 Task: Make in the project AppWave a sprint 'Change Management Sprint'. Create in the project AppWave a sprint 'Change Management Sprint'. Add in the project AppWave a sprint 'Change Management Sprint'
Action: Mouse moved to (211, 65)
Screenshot: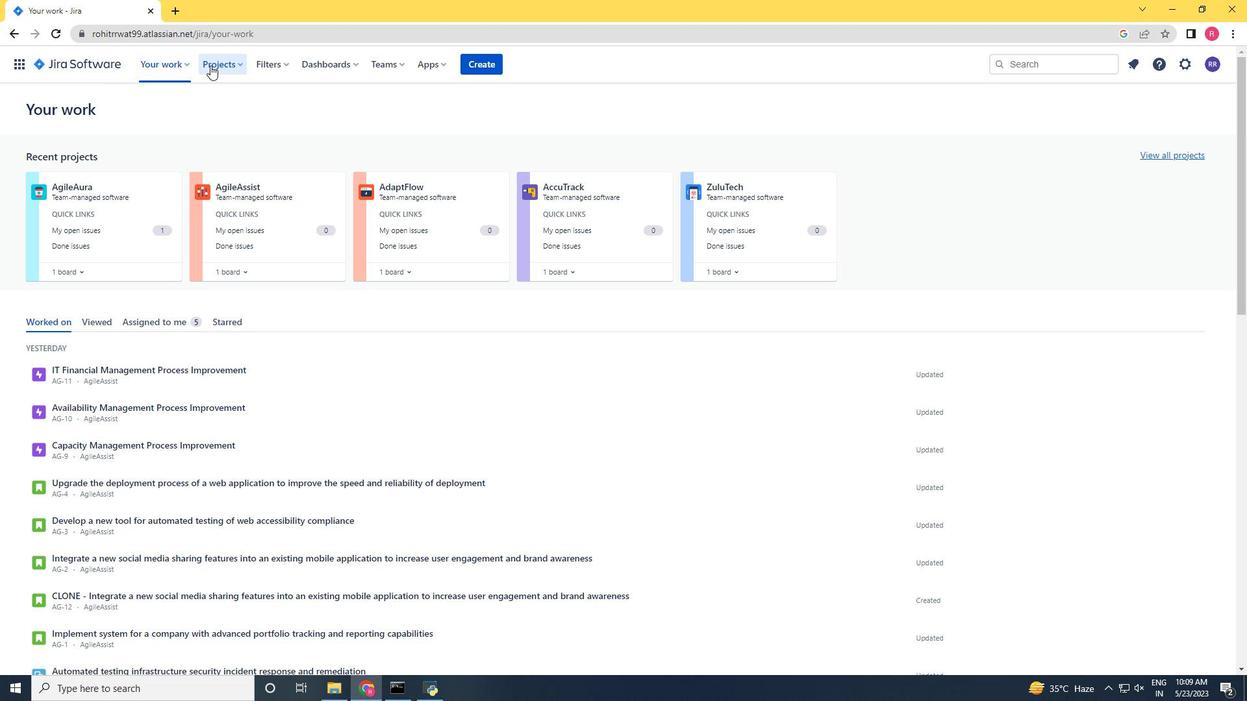 
Action: Mouse pressed left at (211, 65)
Screenshot: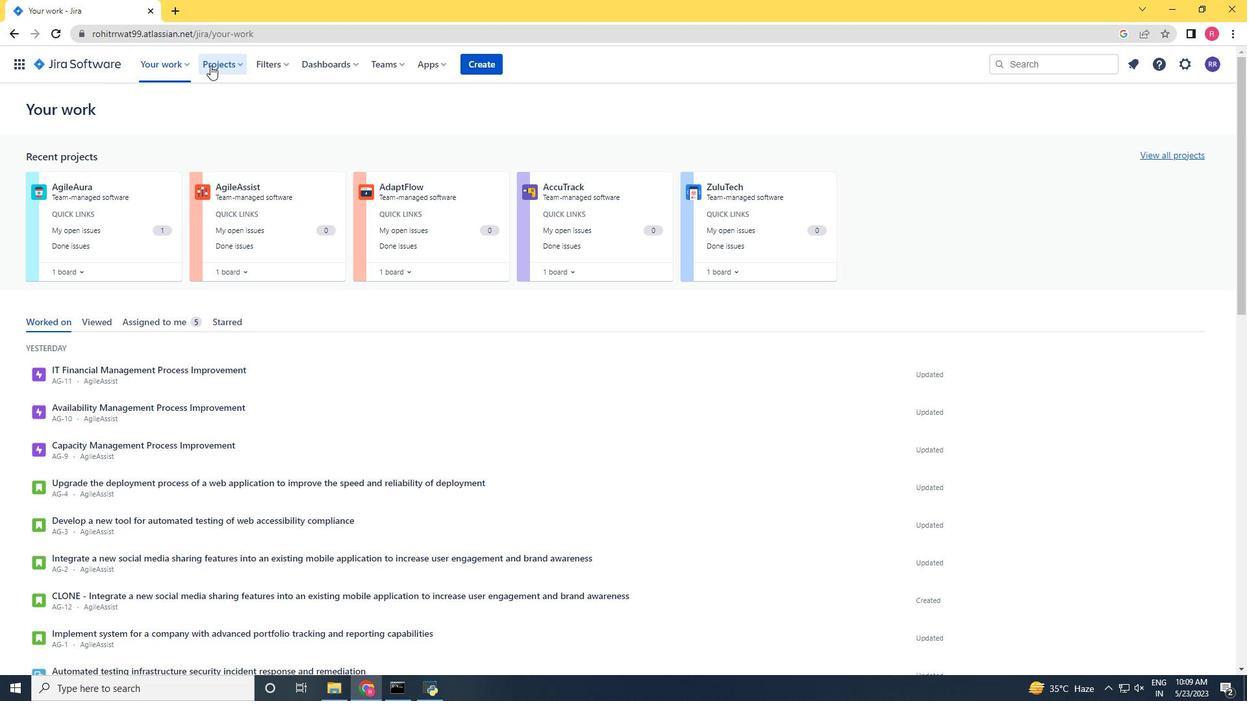 
Action: Mouse moved to (231, 131)
Screenshot: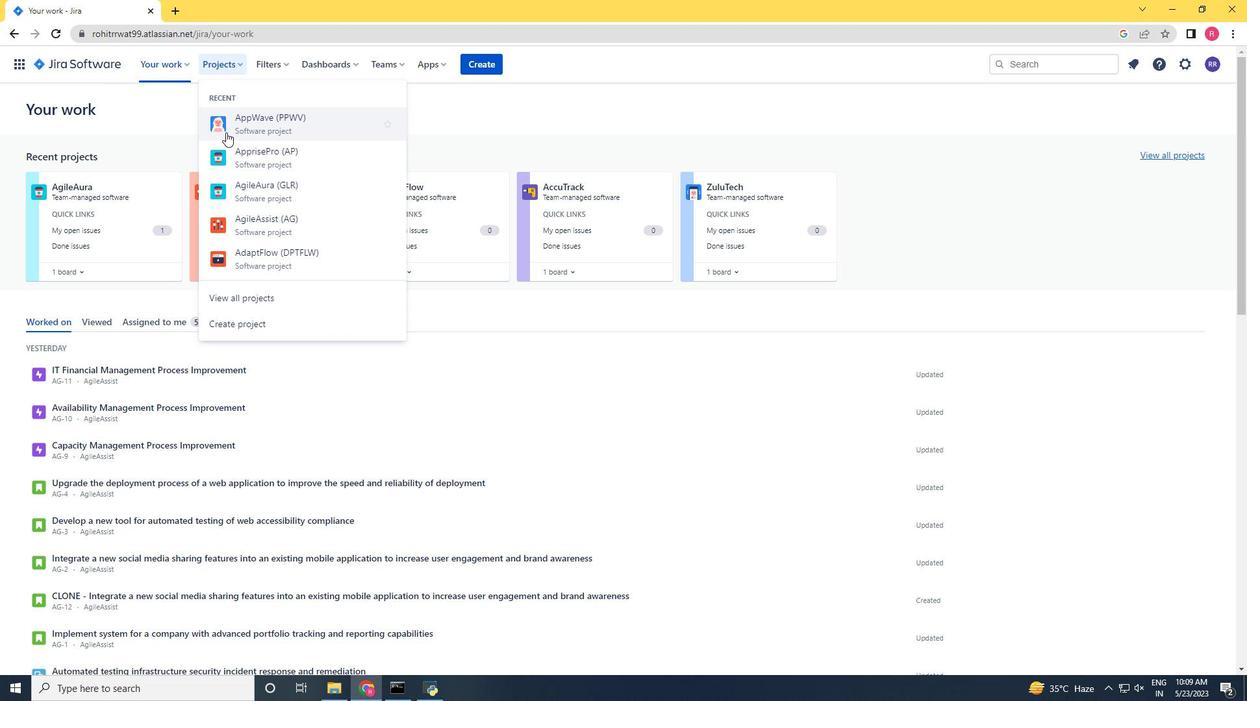 
Action: Mouse pressed left at (231, 131)
Screenshot: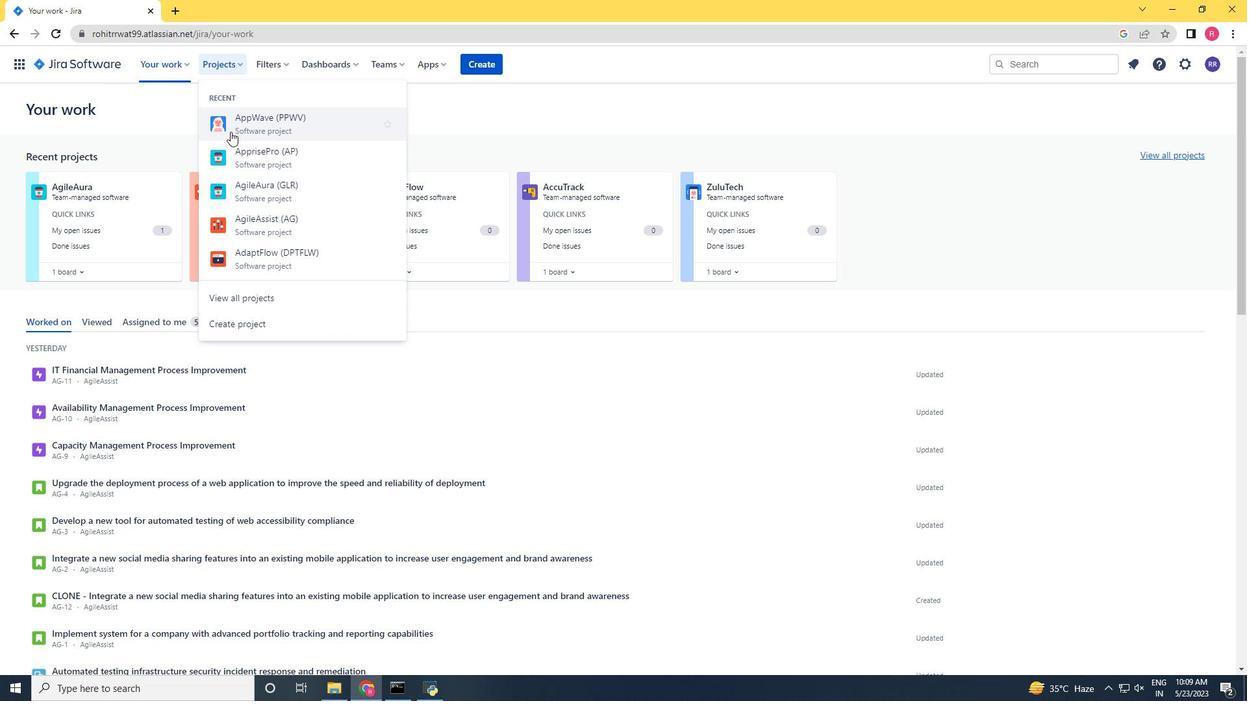 
Action: Mouse moved to (539, 365)
Screenshot: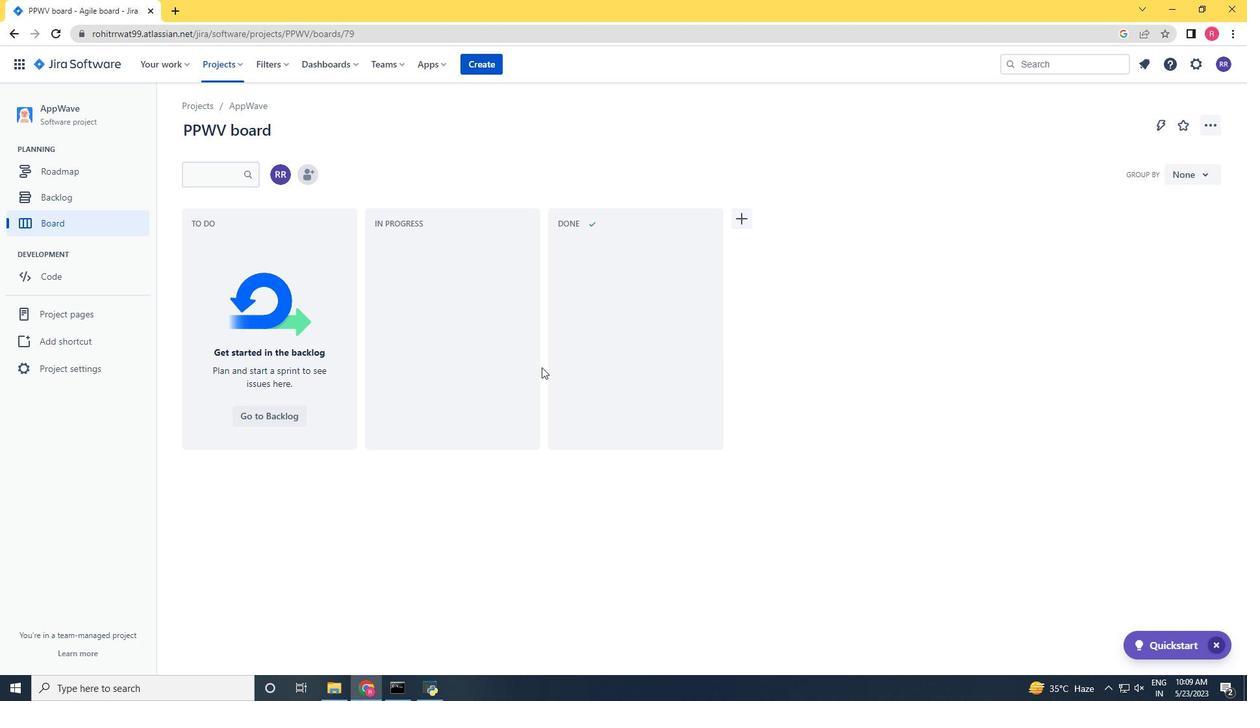 
Action: Mouse scrolled (539, 365) with delta (0, 0)
Screenshot: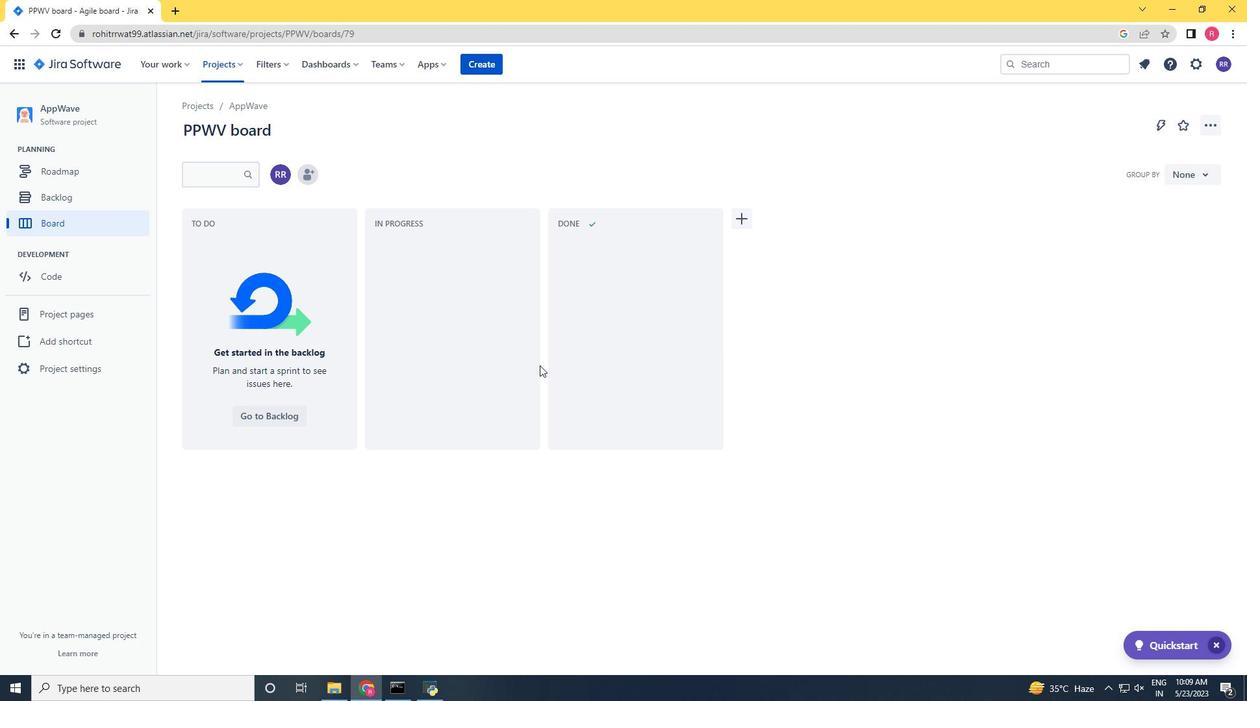 
Action: Mouse scrolled (539, 365) with delta (0, 0)
Screenshot: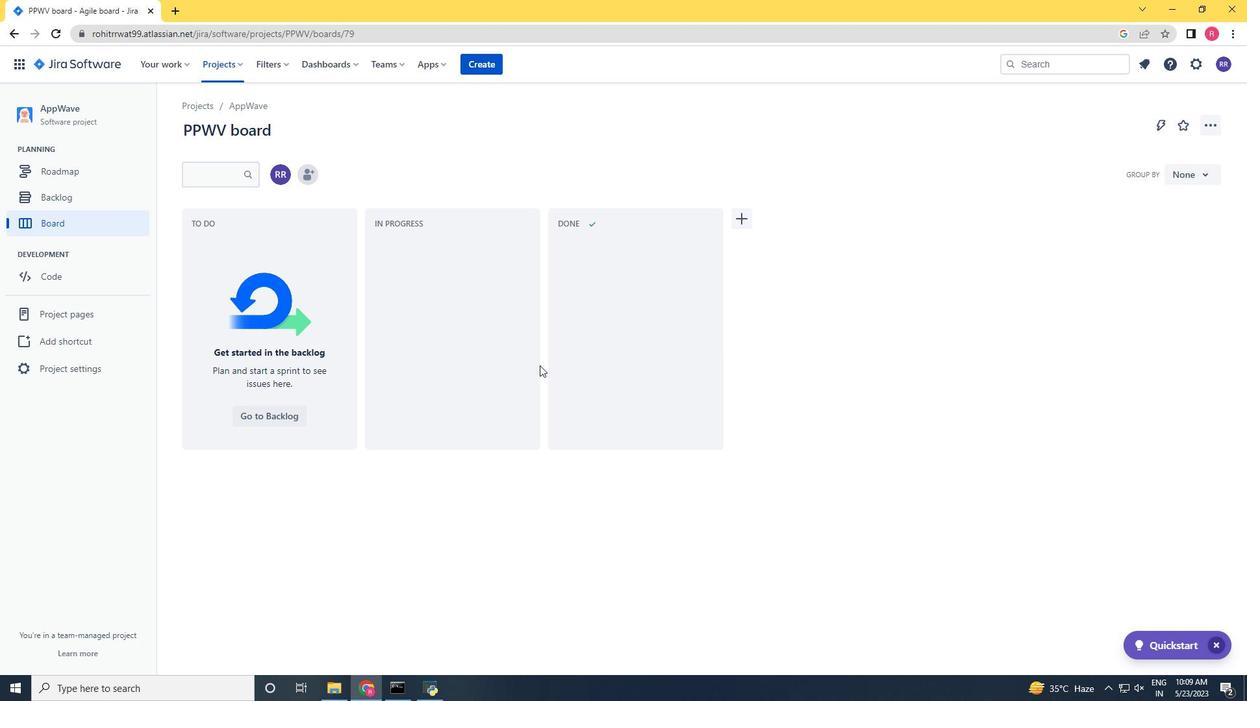 
Action: Mouse moved to (64, 205)
Screenshot: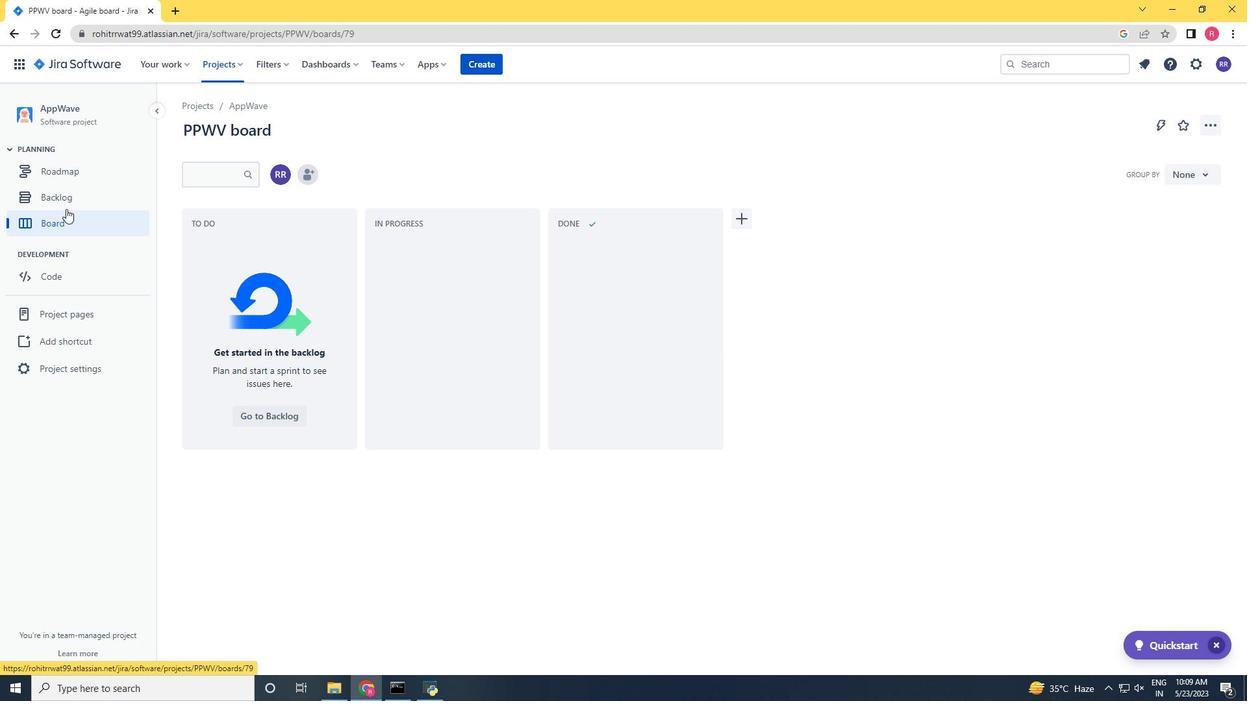 
Action: Mouse pressed left at (64, 205)
Screenshot: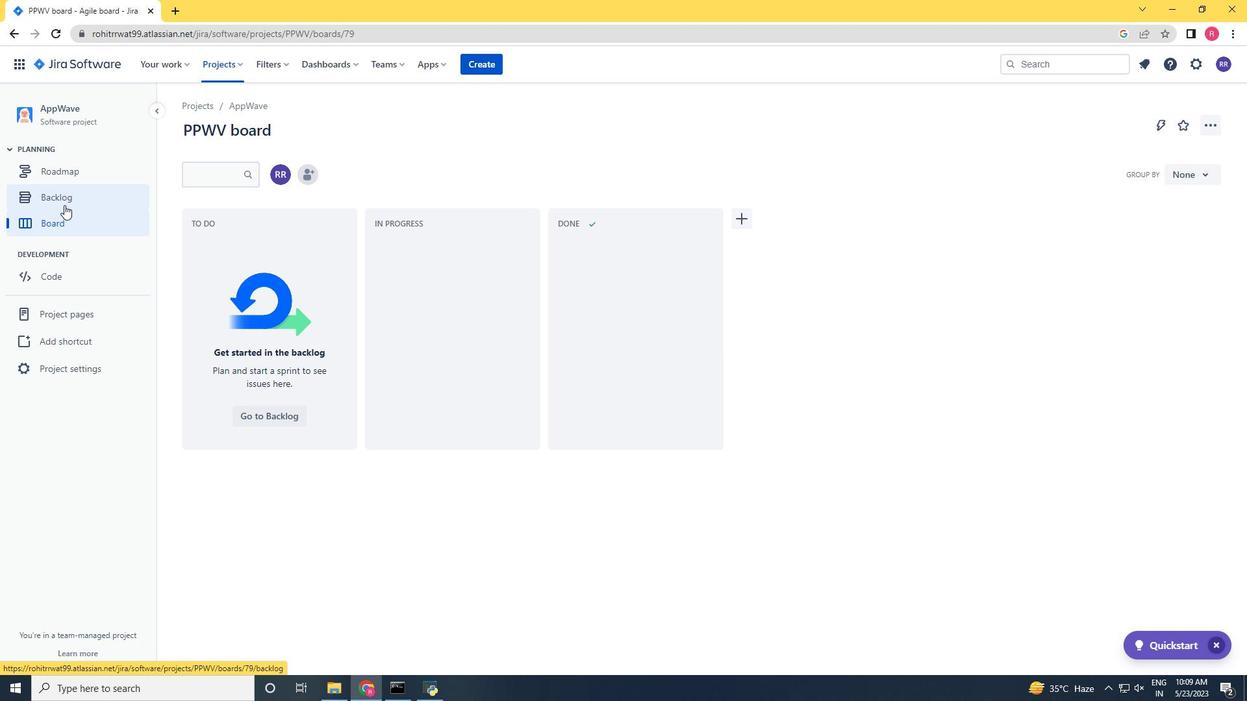 
Action: Mouse moved to (272, 205)
Screenshot: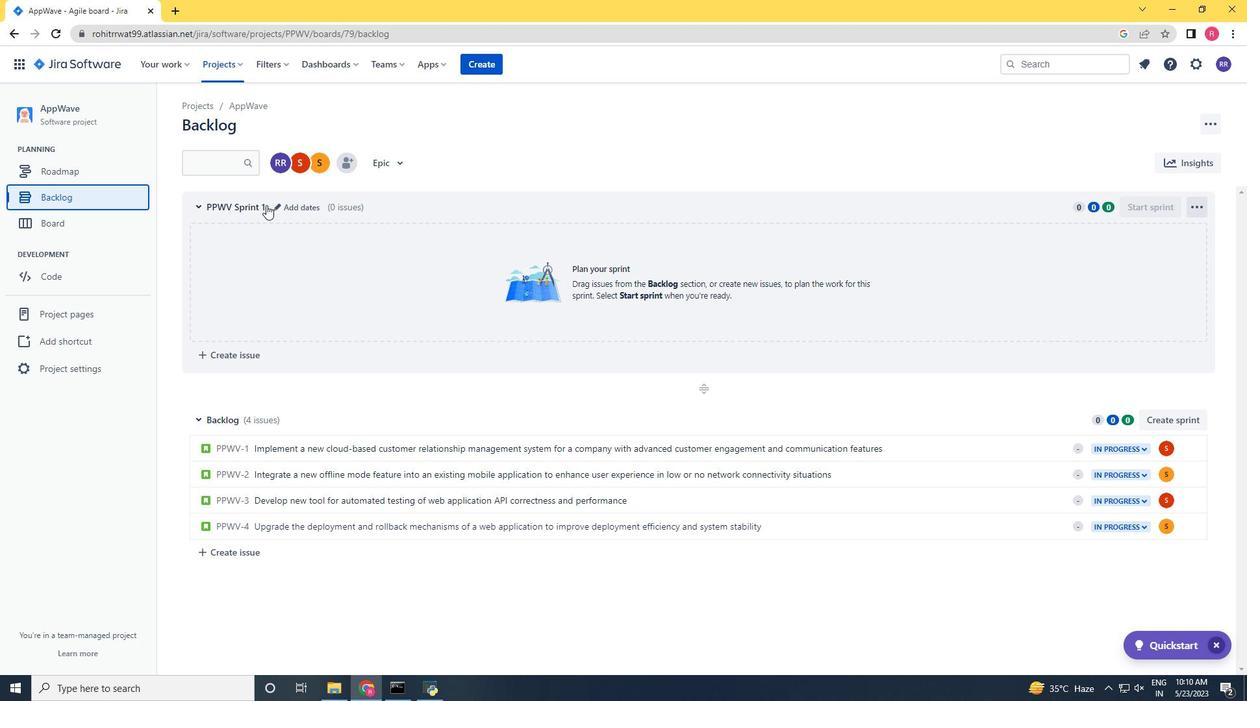 
Action: Mouse pressed left at (272, 205)
Screenshot: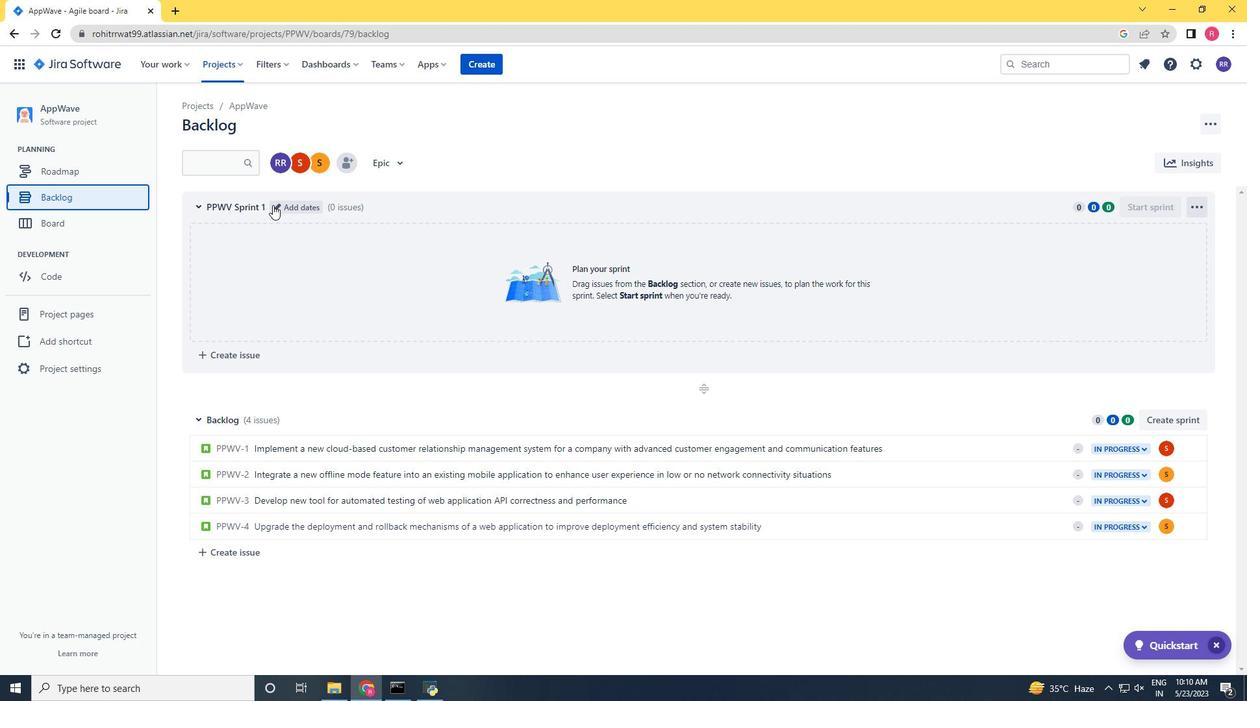 
Action: Key pressed <Key.backspace><Key.backspace><Key.backspace><Key.backspace><Key.backspace><Key.backspace><Key.backspace><Key.backspace><Key.backspace><Key.backspace><Key.backspace><Key.backspace><Key.backspace><Key.backspace><Key.backspace><Key.backspace><Key.backspace><Key.backspace><Key.backspace><Key.backspace><Key.backspace><Key.backspace><Key.backspace><Key.backspace><Key.backspace><Key.backspace><Key.backspace><Key.backspace><Key.backspace><Key.backspace><Key.backspace><Key.backspace><Key.shift>Chna<Key.backspace><Key.backspace>ange<Key.space><Key.shift><Key.shift><Key.shift><Key.shift><Key.shift><Key.shift><Key.shift><Key.shift>Managment<Key.space><Key.backspace><Key.backspace><Key.backspace><Key.backspace><Key.backspace><Key.backspace>gement<Key.space><Key.shift>Sprint<Key.enter>
Screenshot: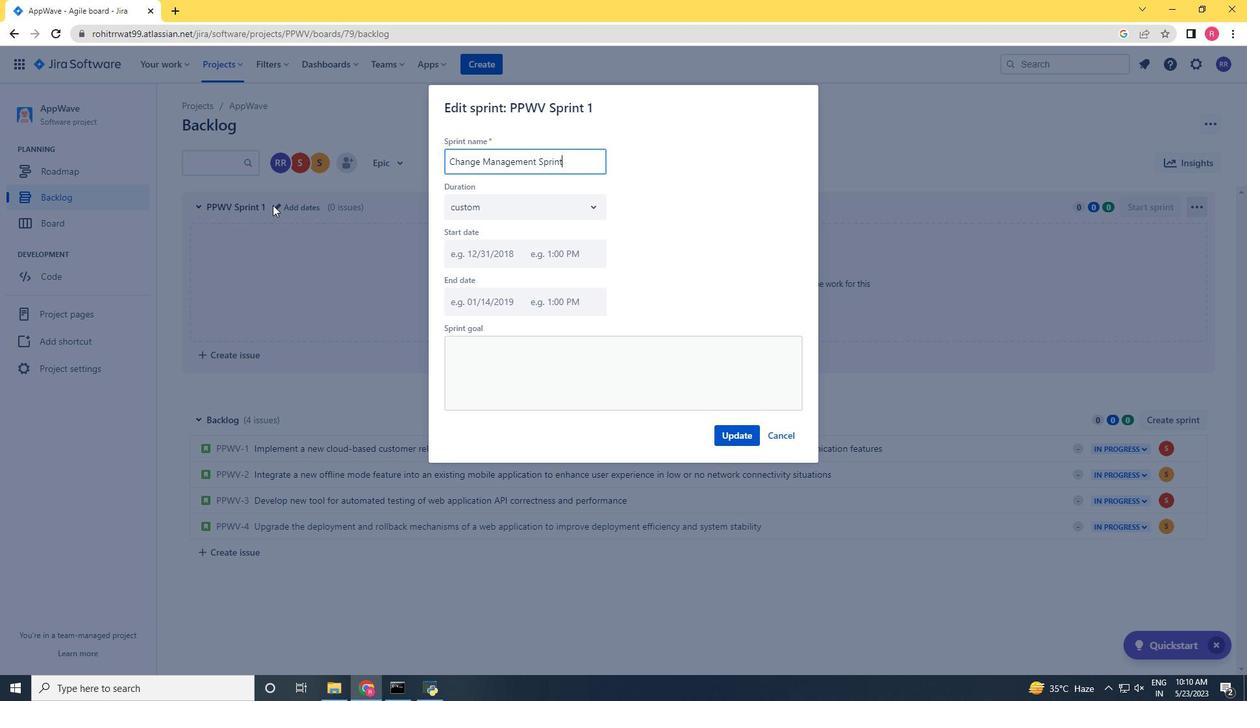 
Action: Mouse moved to (1148, 417)
Screenshot: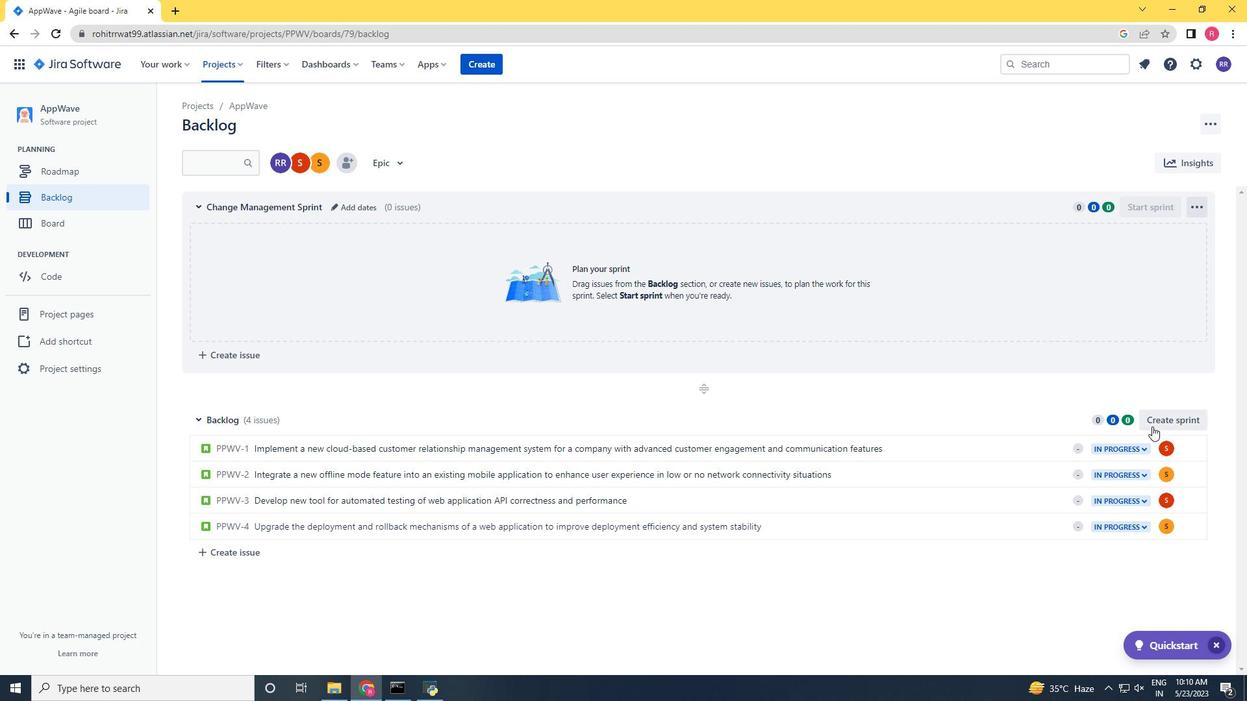 
Action: Mouse pressed left at (1148, 417)
Screenshot: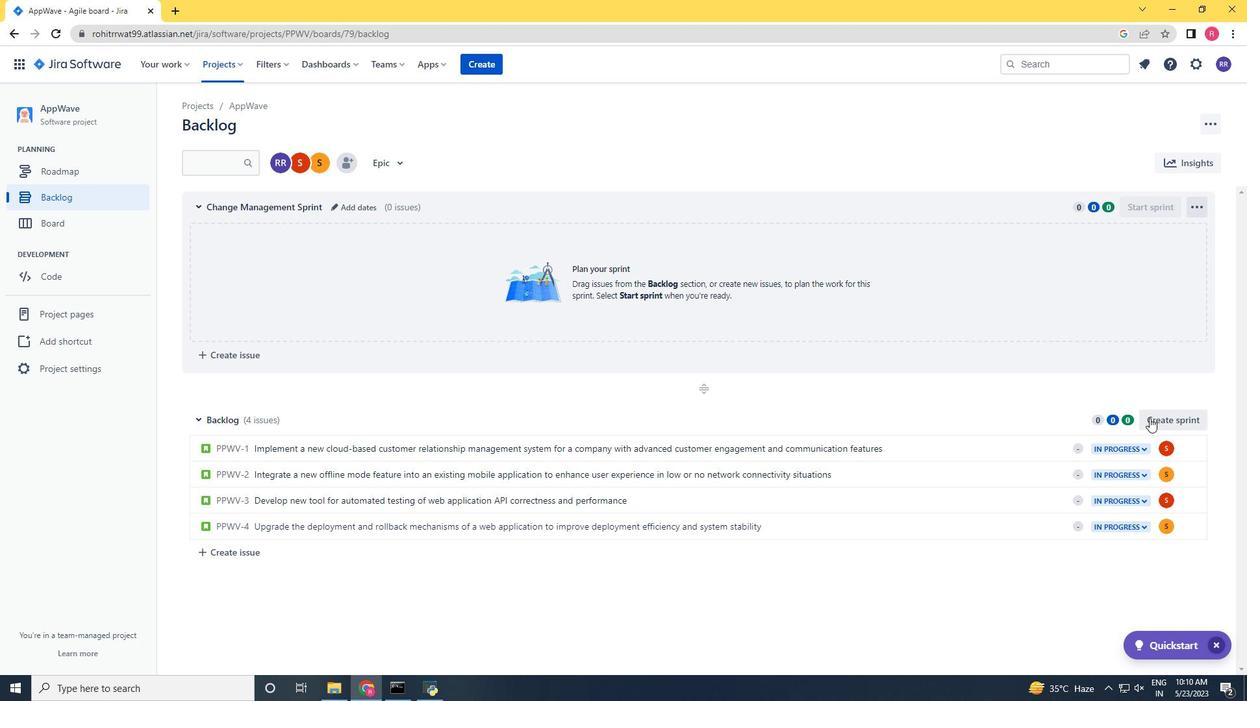 
Action: Mouse moved to (346, 421)
Screenshot: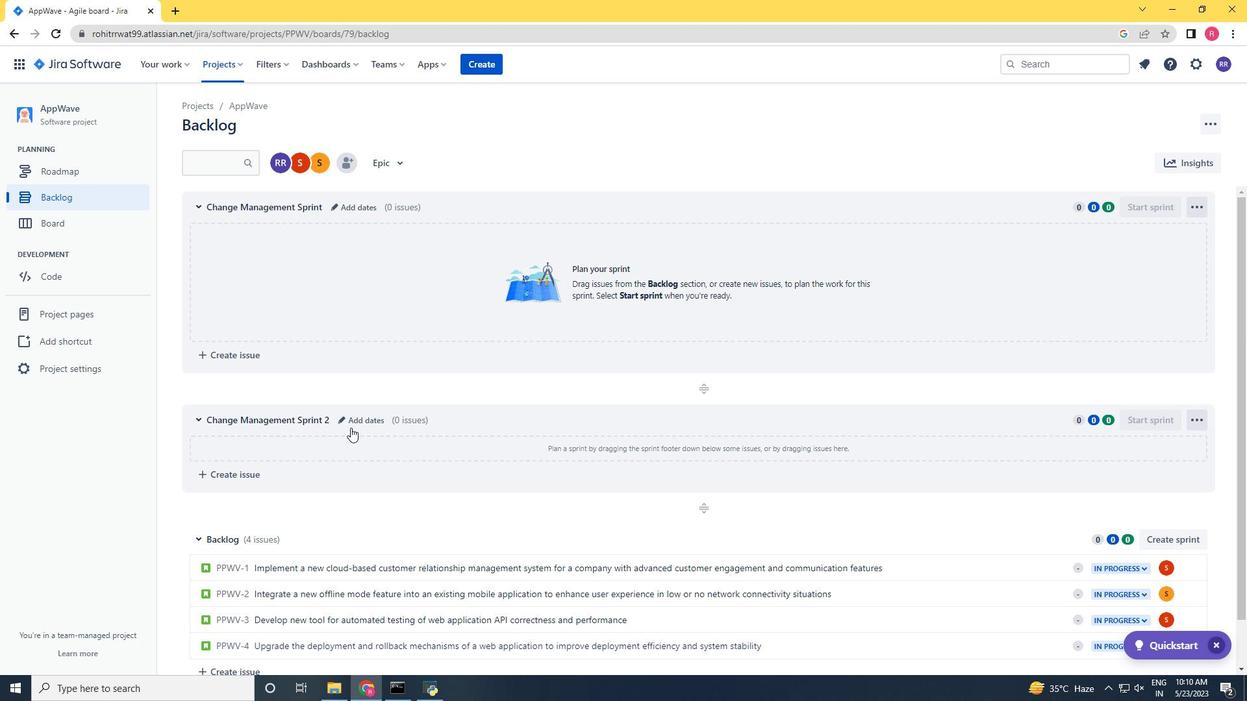 
Action: Mouse pressed left at (346, 421)
Screenshot: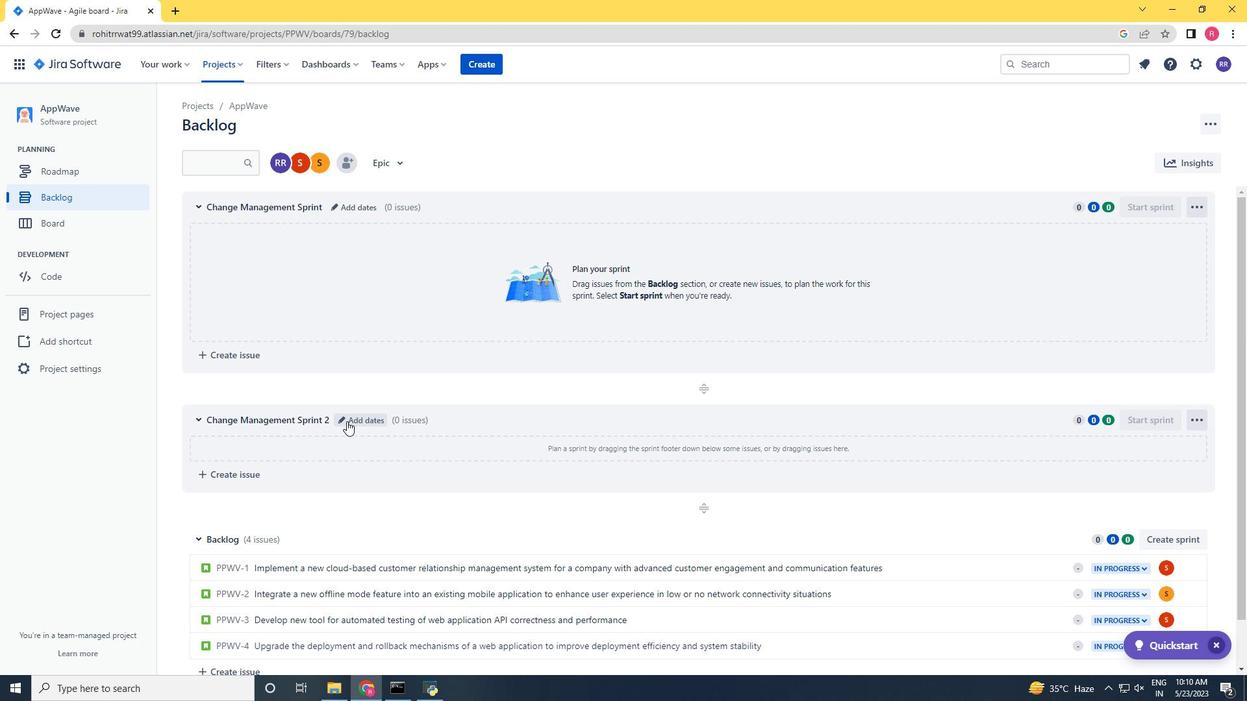 
Action: Key pressed <Key.backspace><Key.enter>
Screenshot: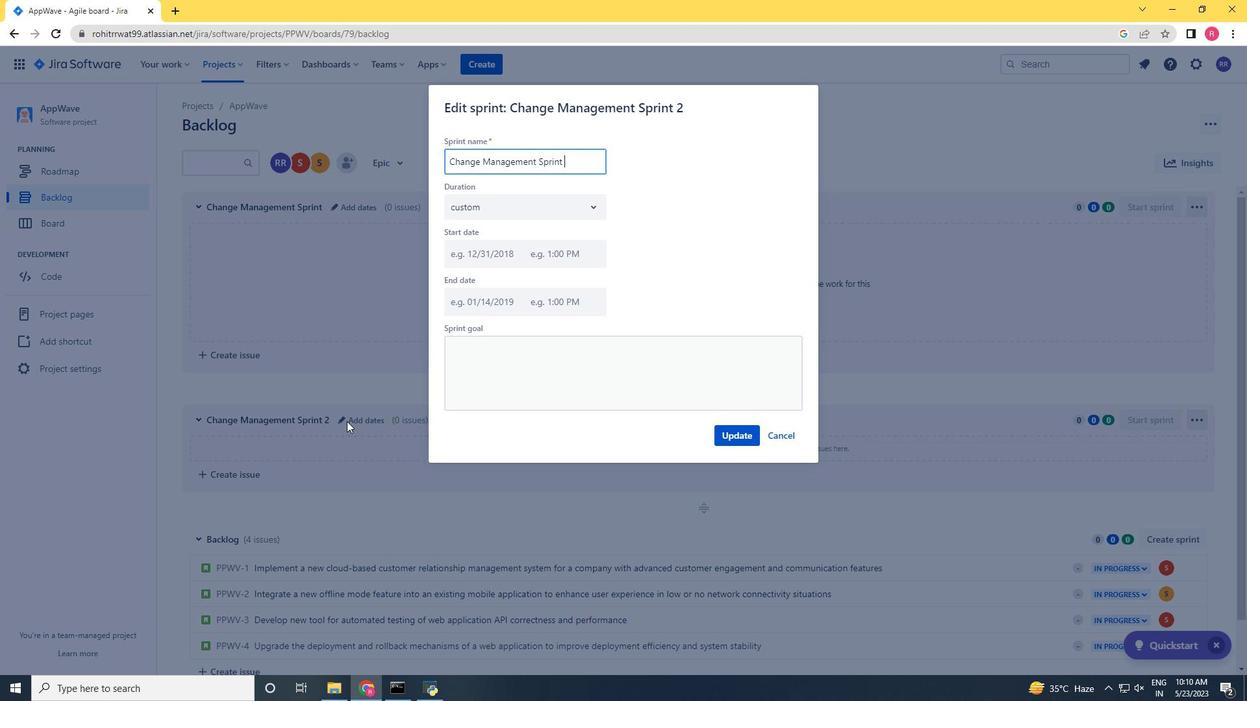 
Action: Mouse moved to (1158, 539)
Screenshot: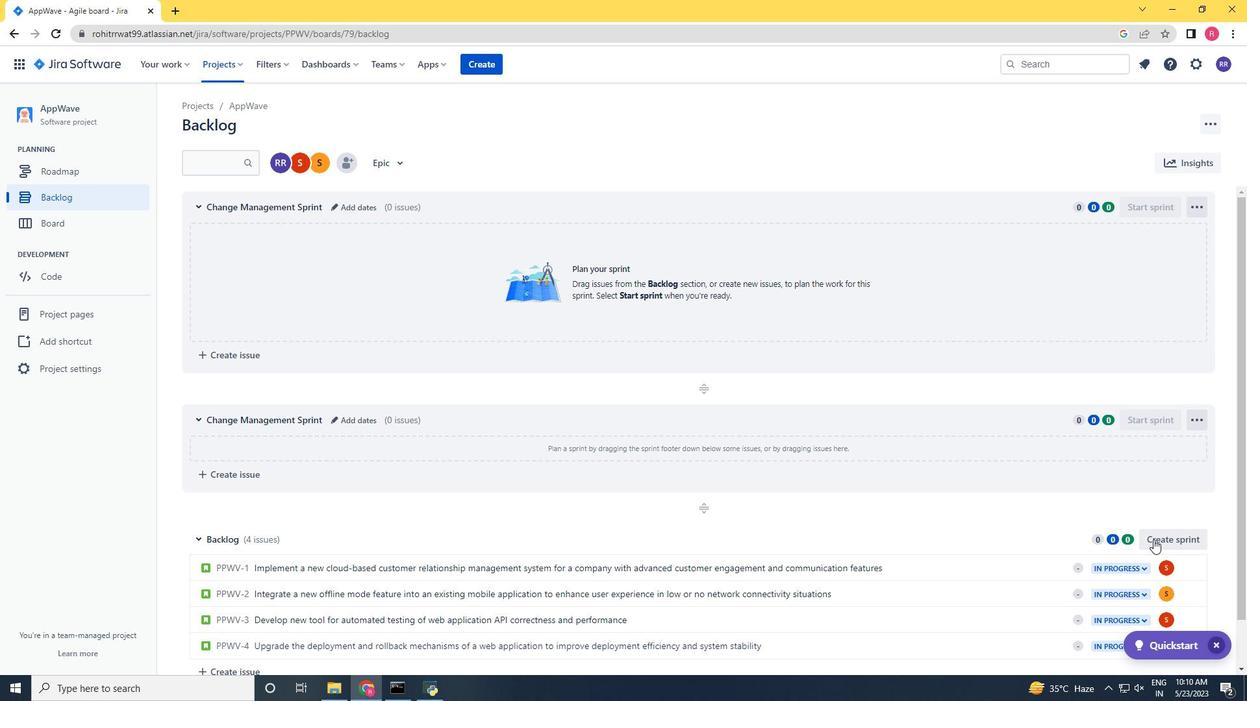 
Action: Mouse pressed left at (1158, 539)
Screenshot: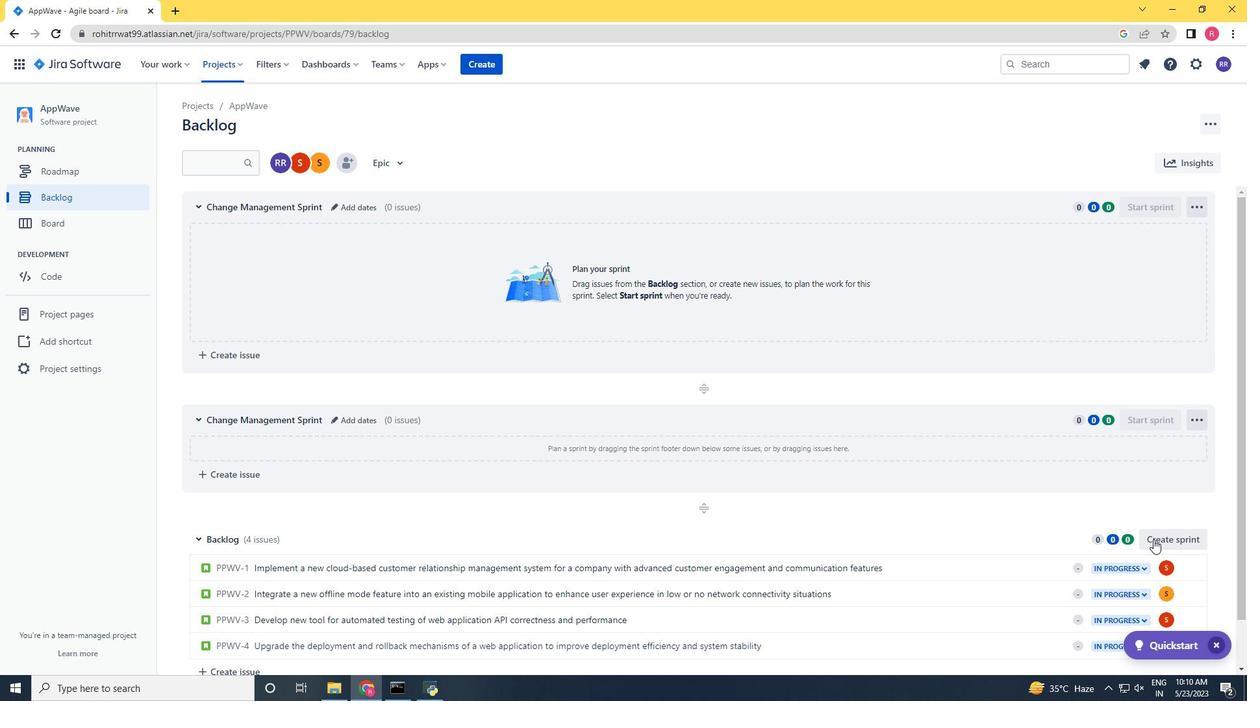 
Action: Mouse moved to (337, 537)
Screenshot: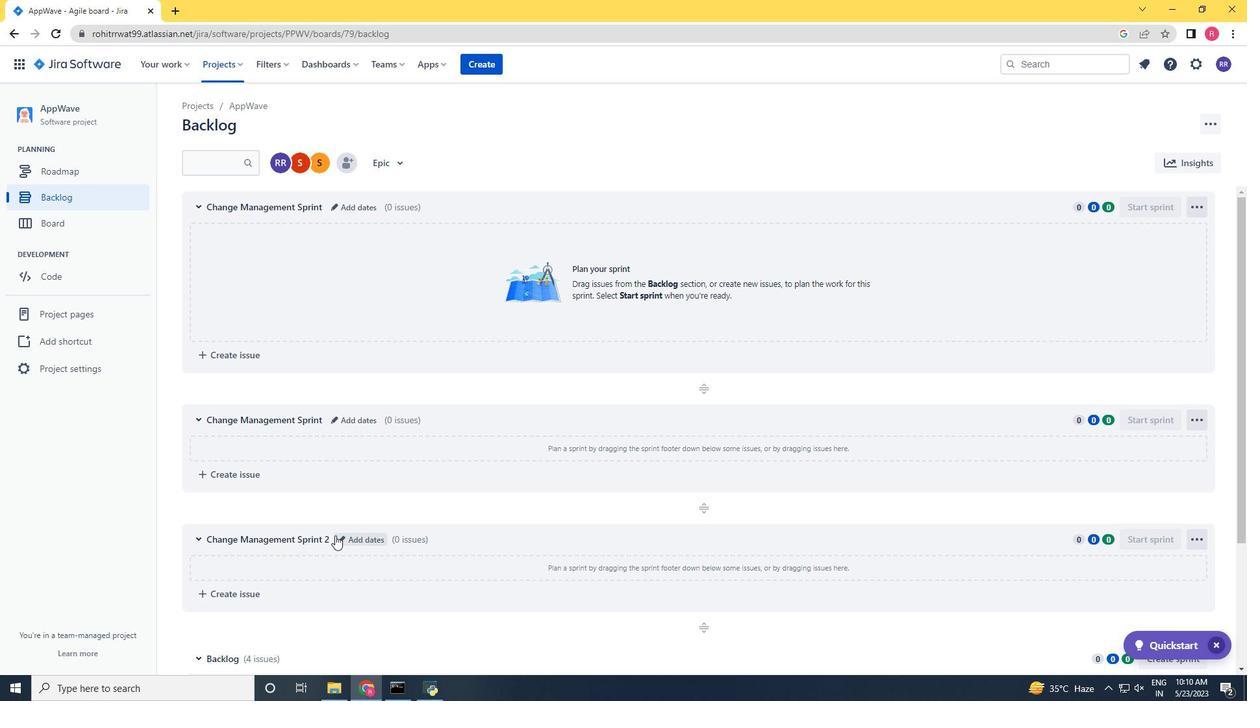 
Action: Mouse pressed left at (337, 537)
Screenshot: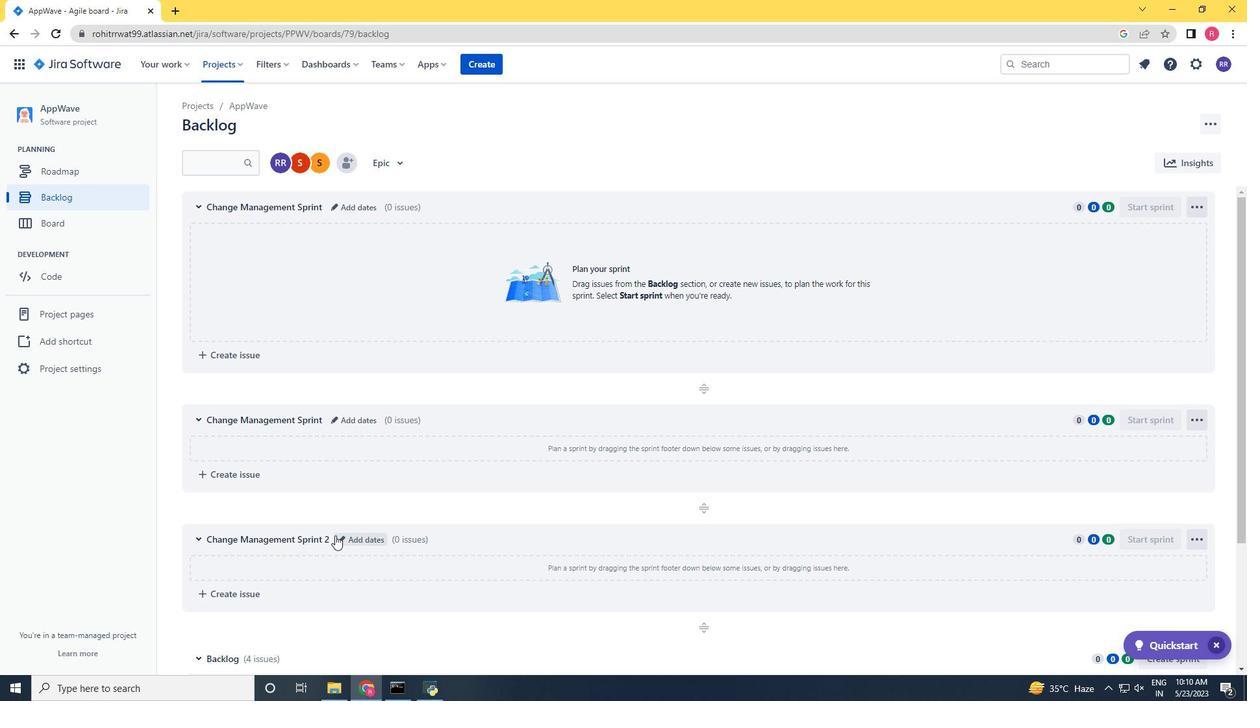 
Action: Mouse moved to (337, 537)
Screenshot: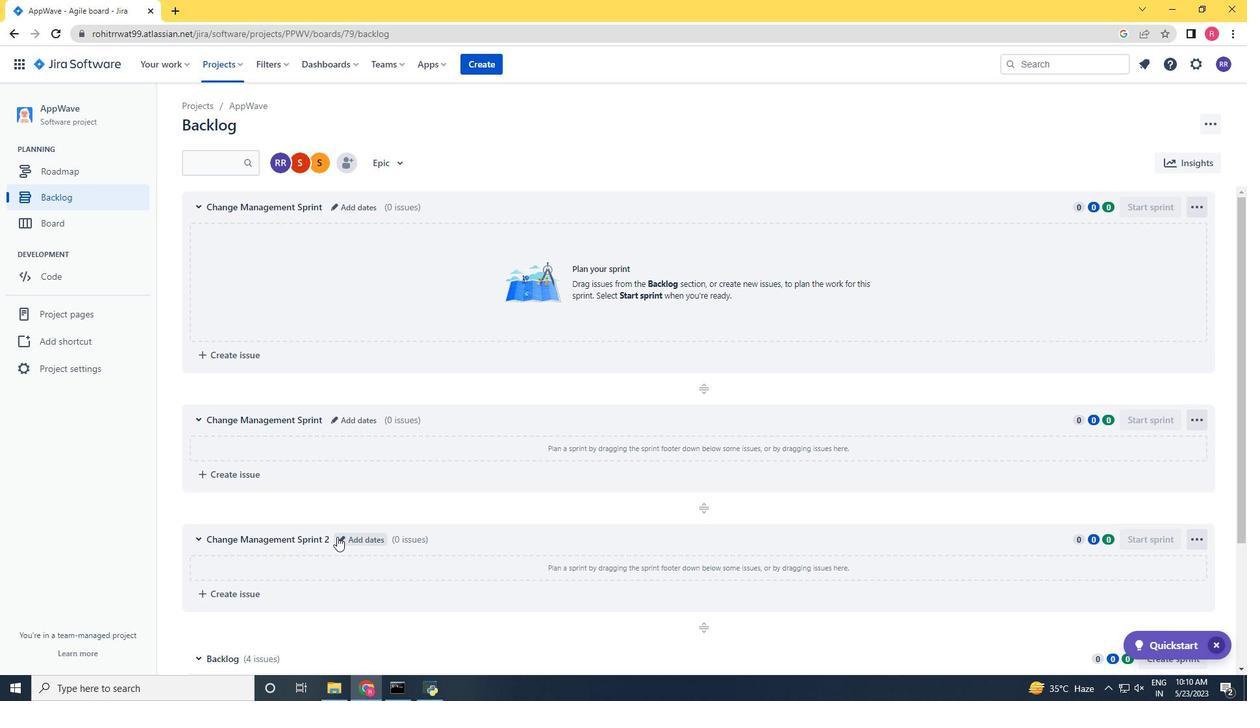 
Action: Key pressed <Key.backspace><Key.enter>
Screenshot: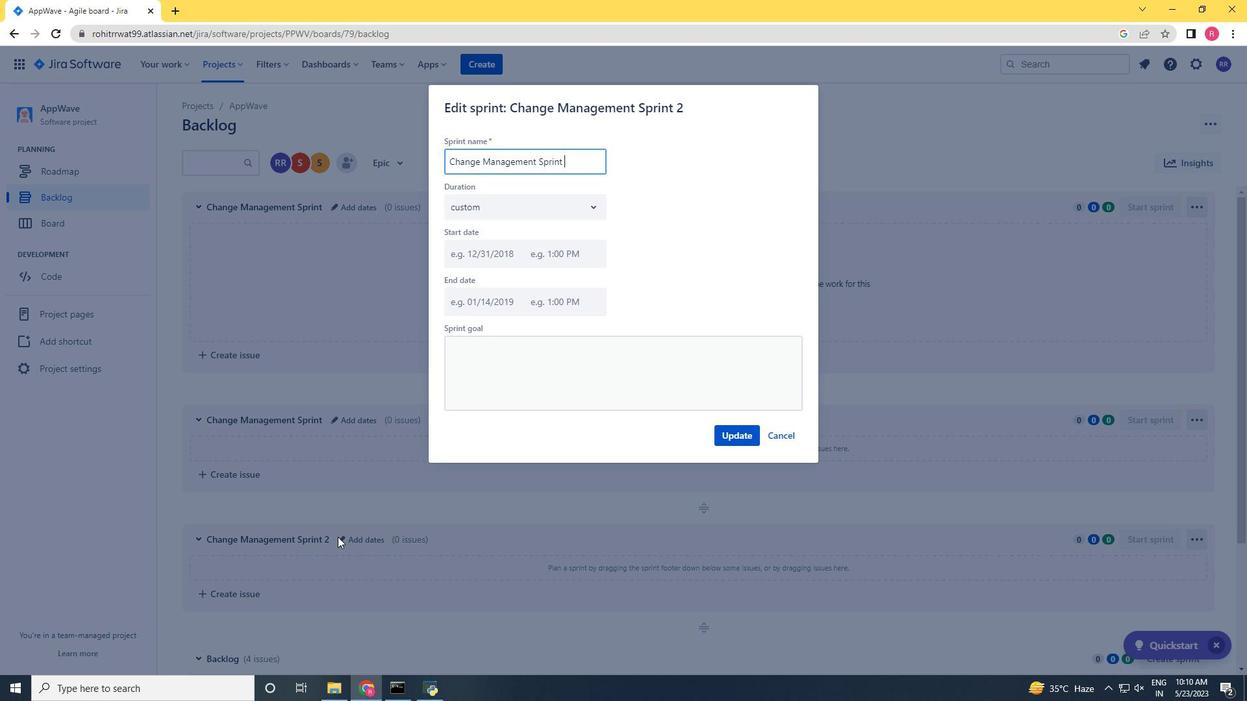 
Action: Mouse moved to (510, 478)
Screenshot: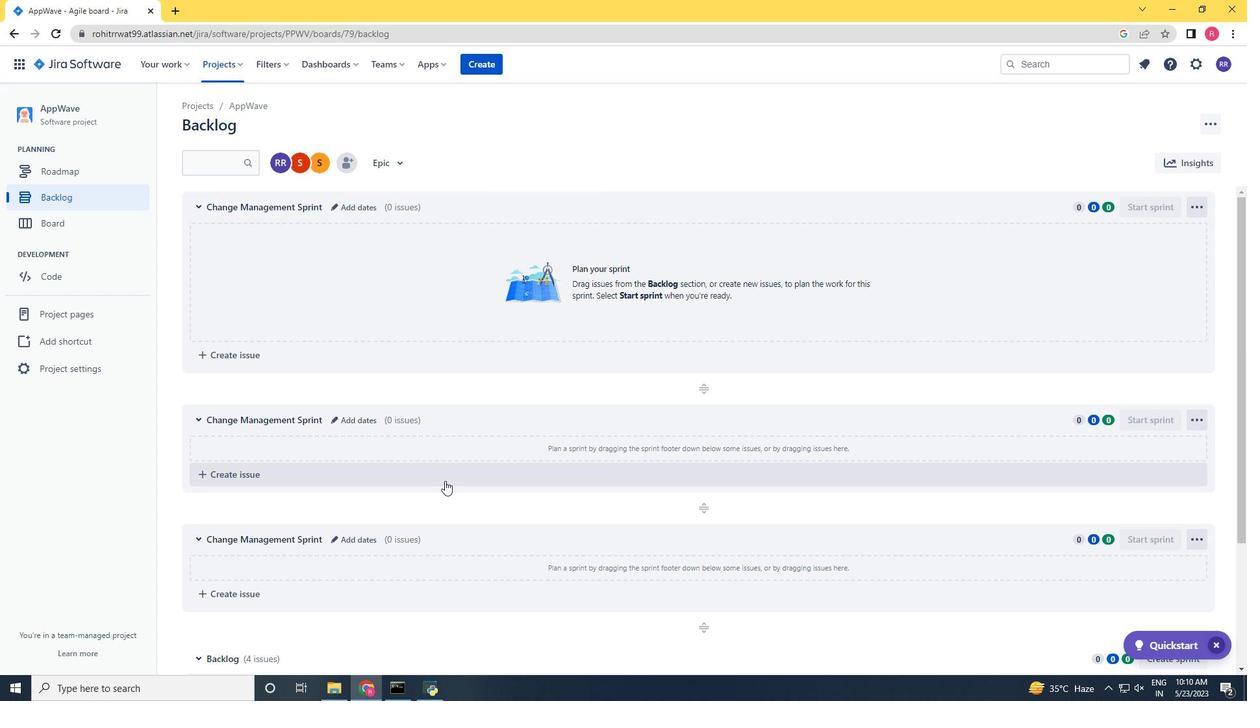 
Action: Mouse scrolled (510, 477) with delta (0, 0)
Screenshot: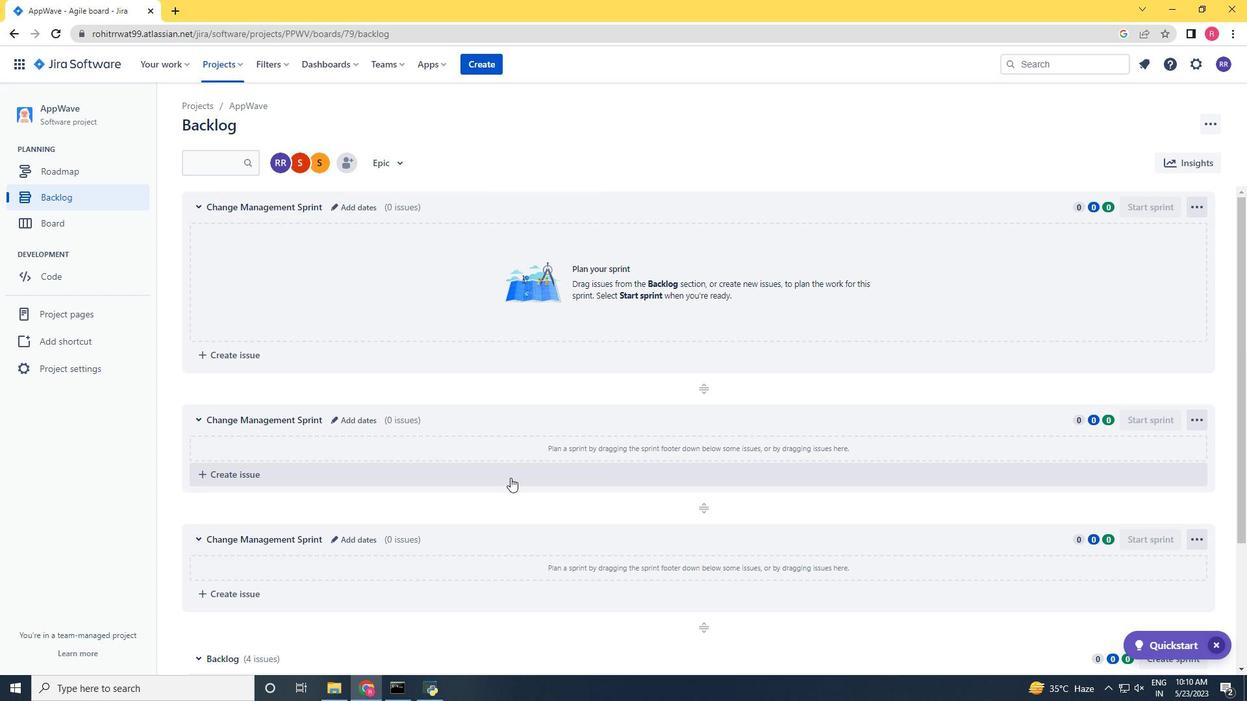 
Action: Mouse scrolled (510, 477) with delta (0, 0)
Screenshot: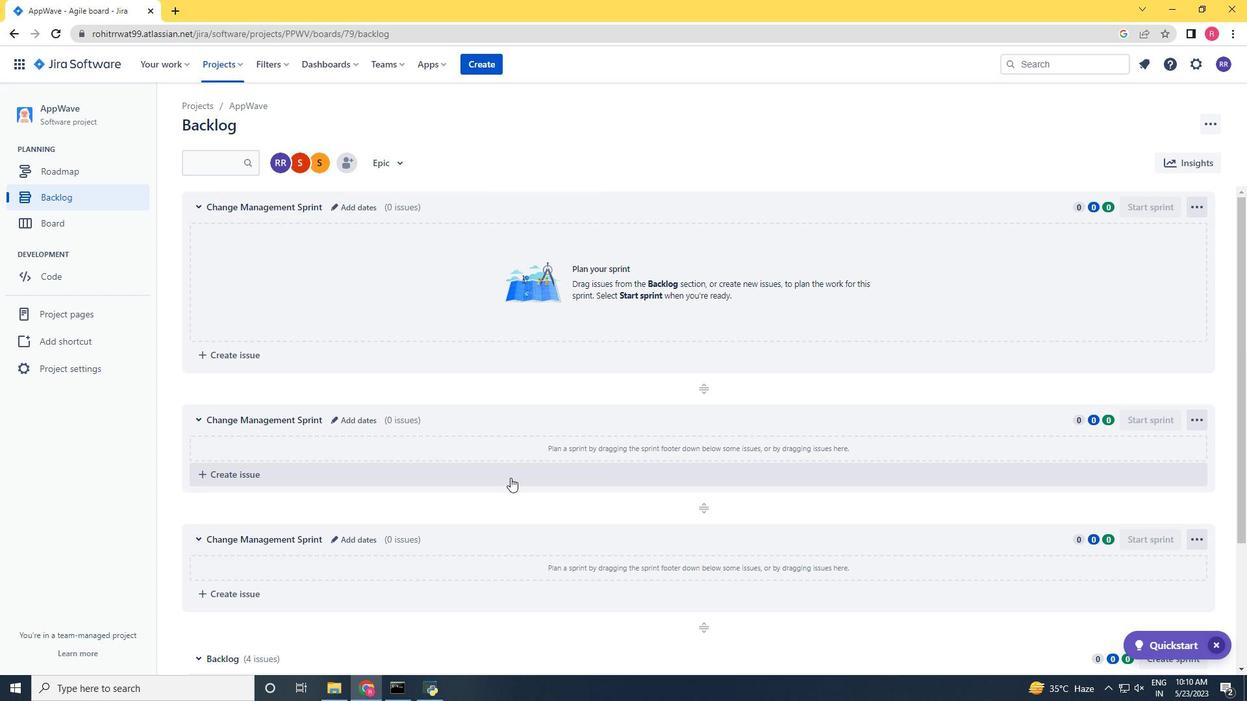 
Action: Mouse scrolled (510, 477) with delta (0, 0)
Screenshot: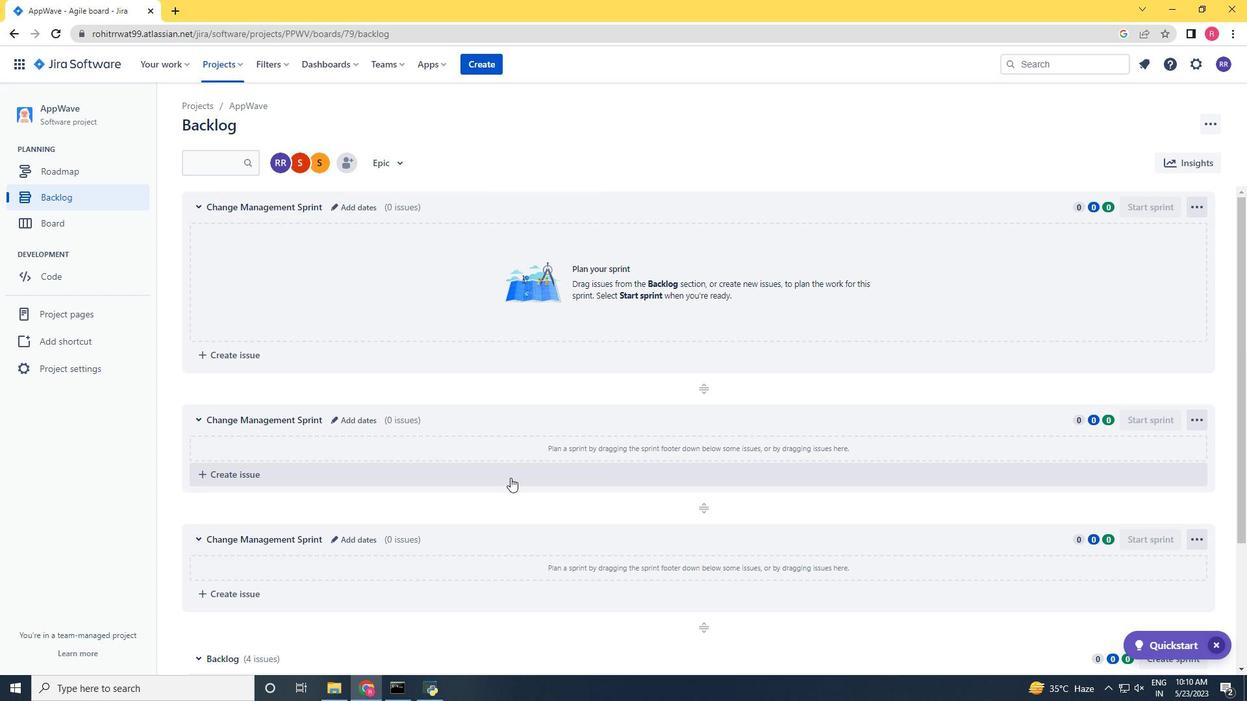 
Action: Mouse scrolled (510, 477) with delta (0, 0)
Screenshot: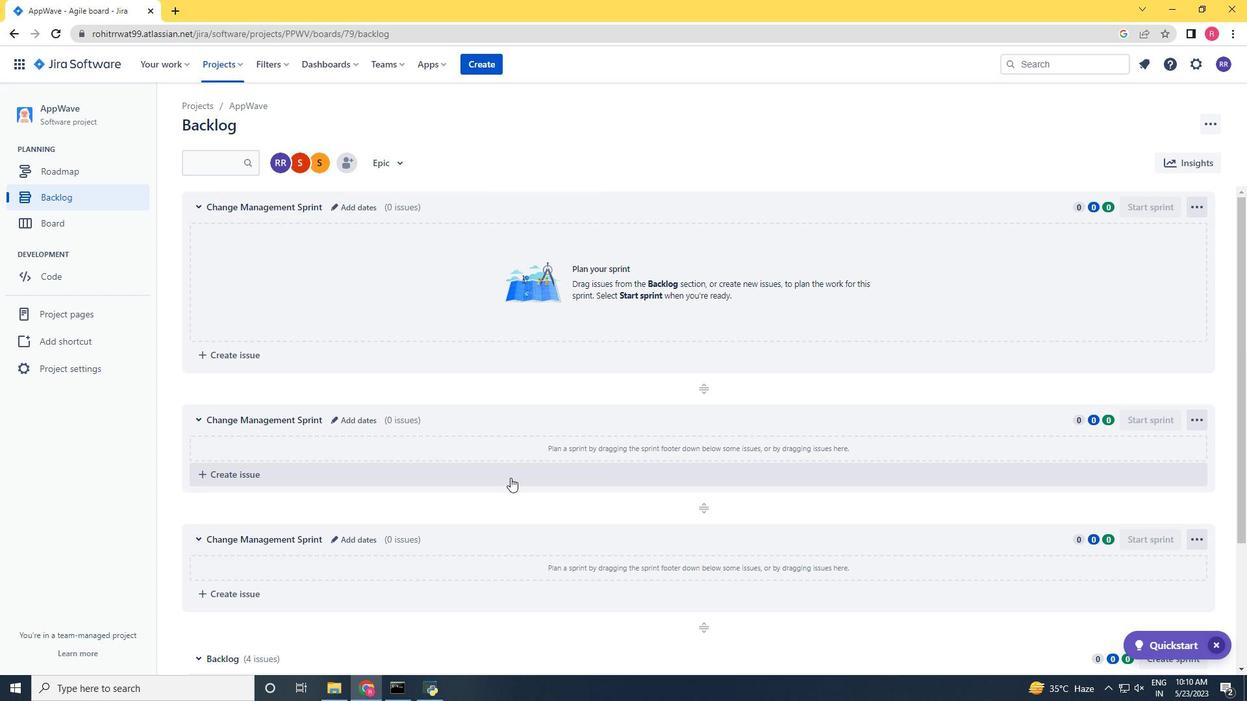 
Action: Mouse scrolled (510, 477) with delta (0, 0)
Screenshot: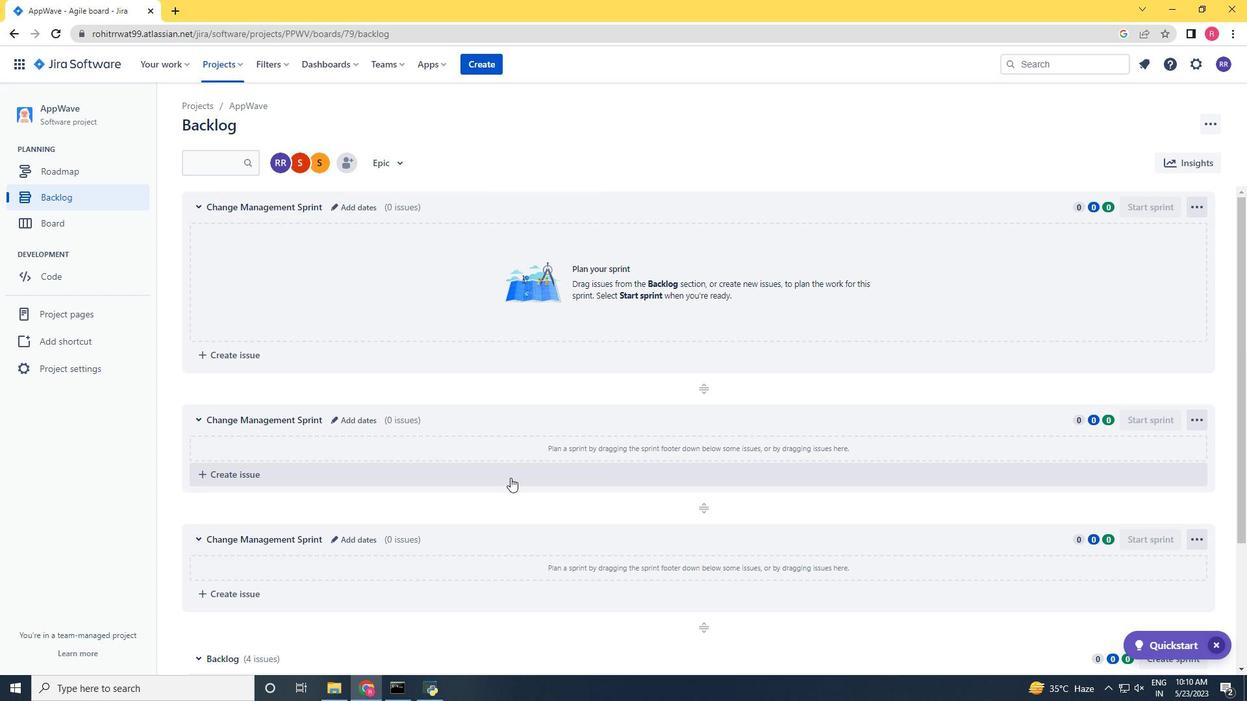 
Action: Mouse scrolled (510, 477) with delta (0, 0)
Screenshot: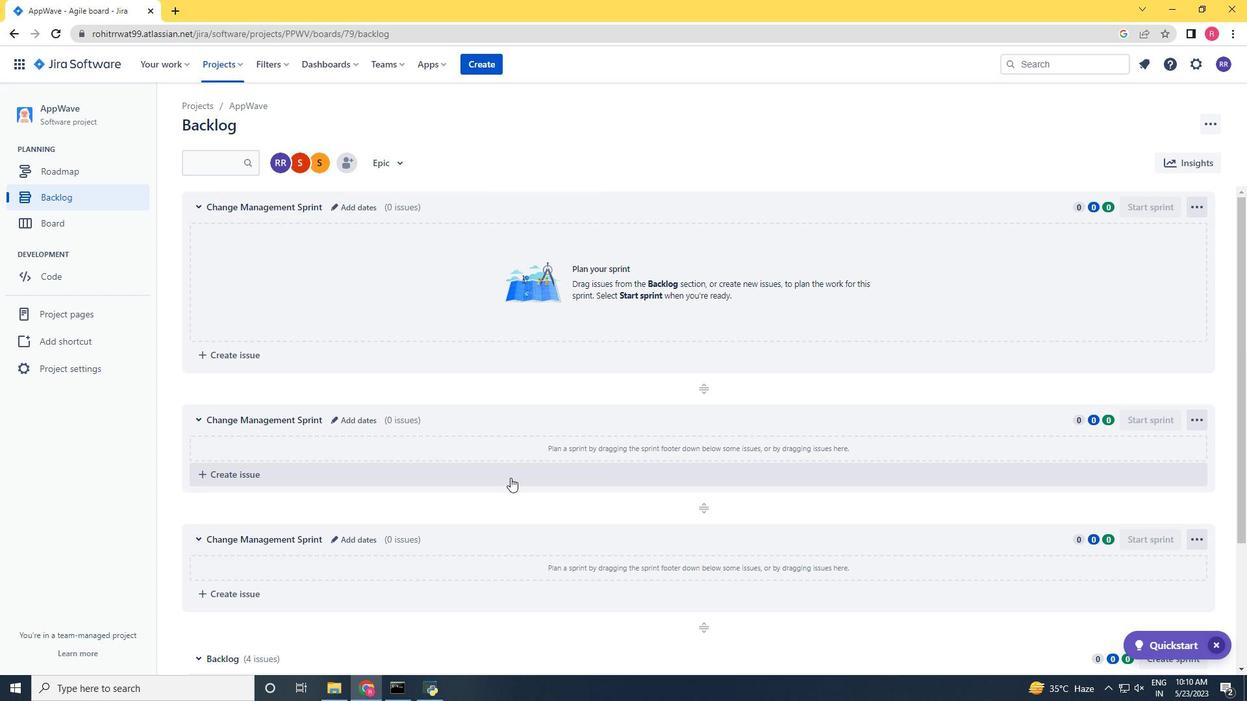 
Action: Mouse scrolled (510, 478) with delta (0, 0)
Screenshot: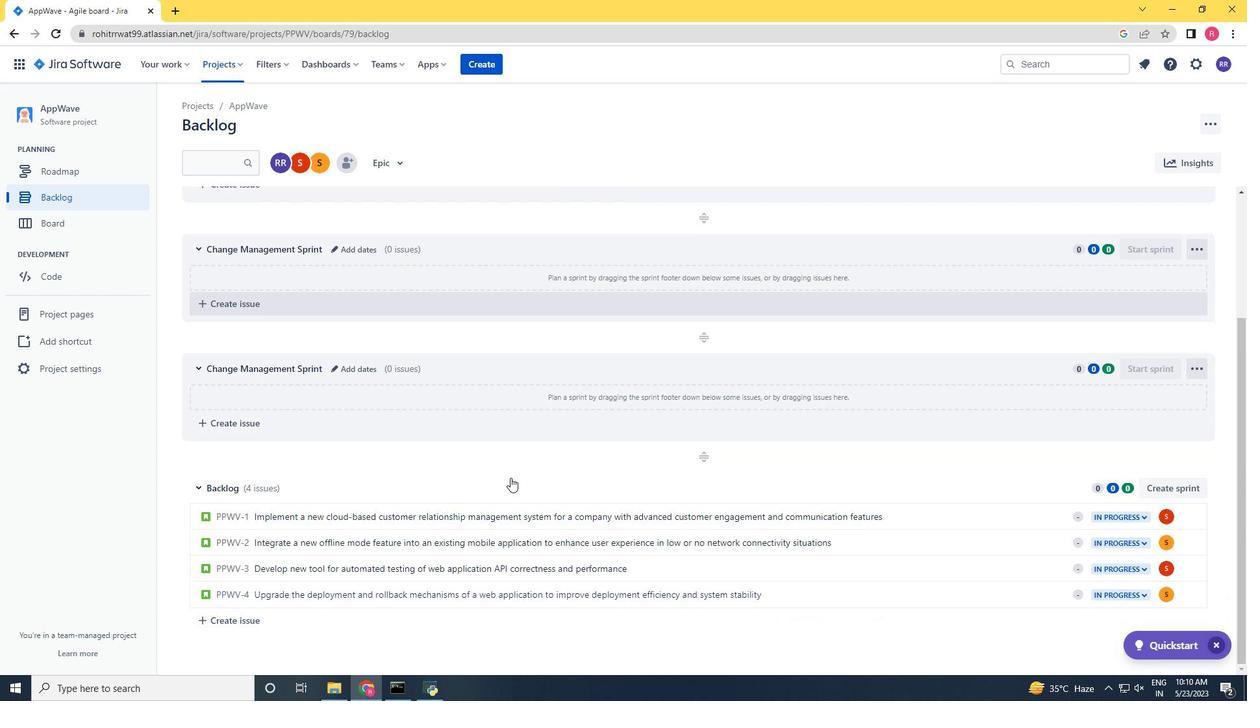 
Action: Mouse scrolled (510, 478) with delta (0, 0)
Screenshot: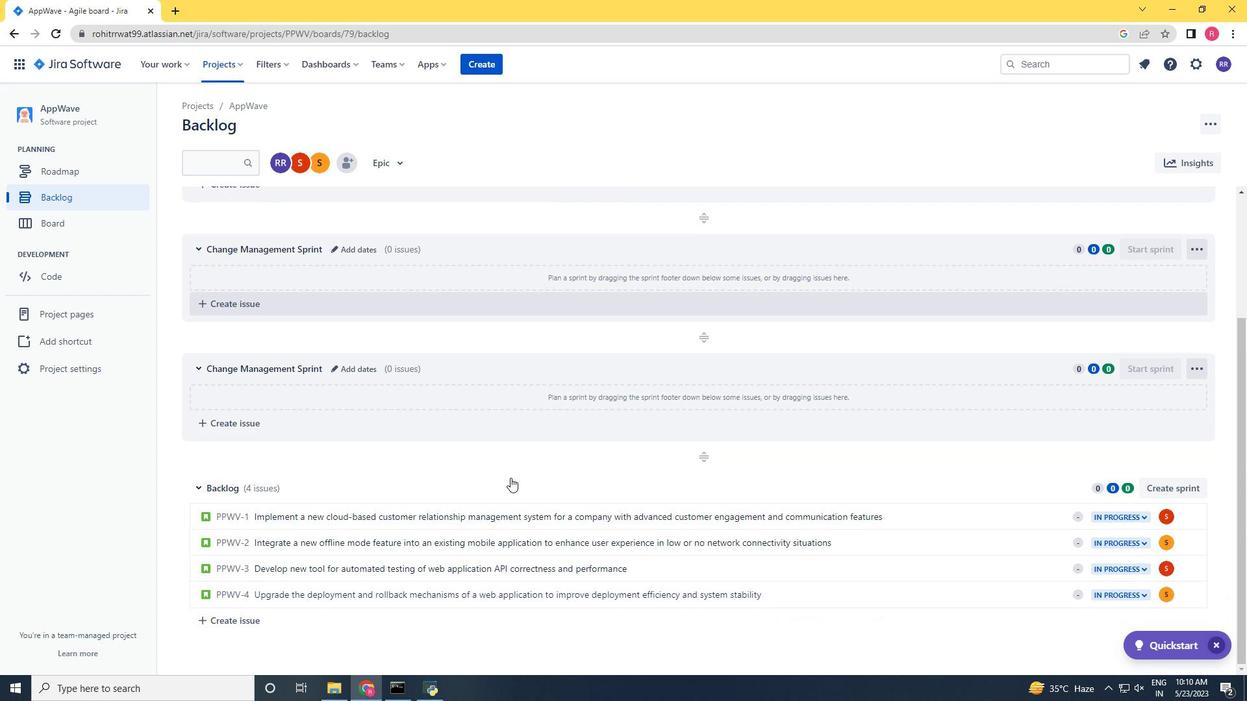 
Action: Mouse scrolled (510, 478) with delta (0, 0)
Screenshot: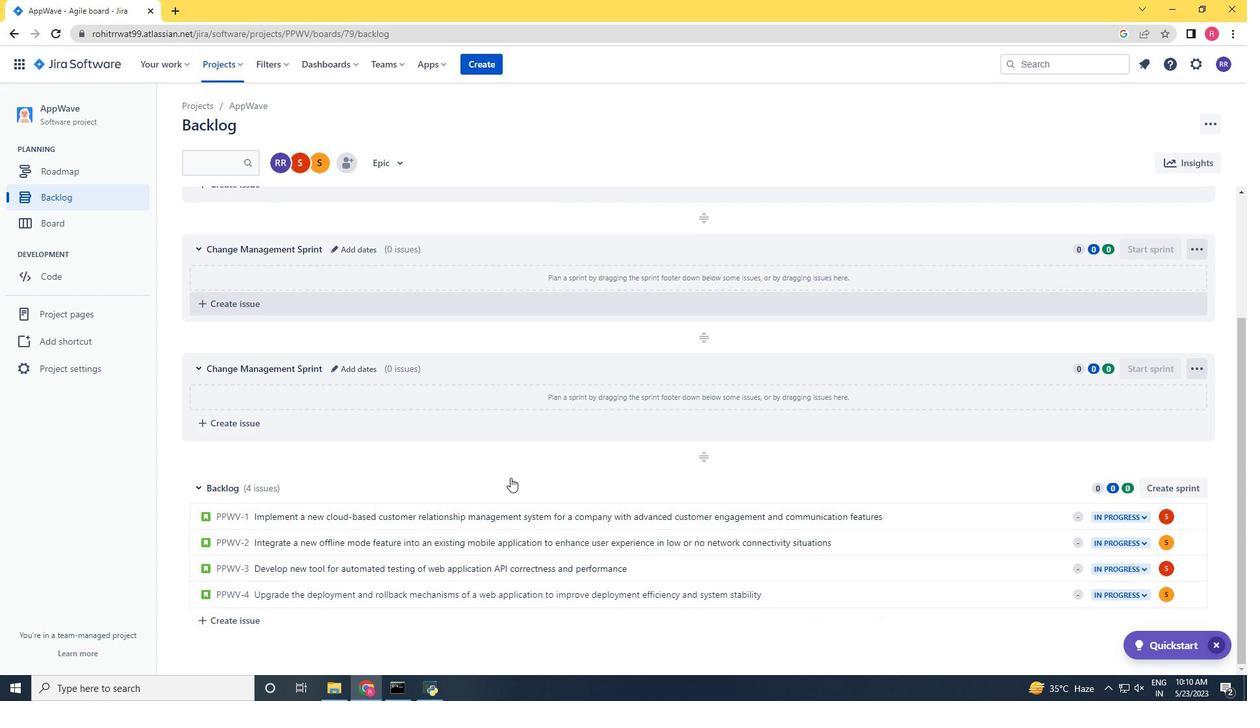 
Action: Mouse scrolled (510, 478) with delta (0, 0)
Screenshot: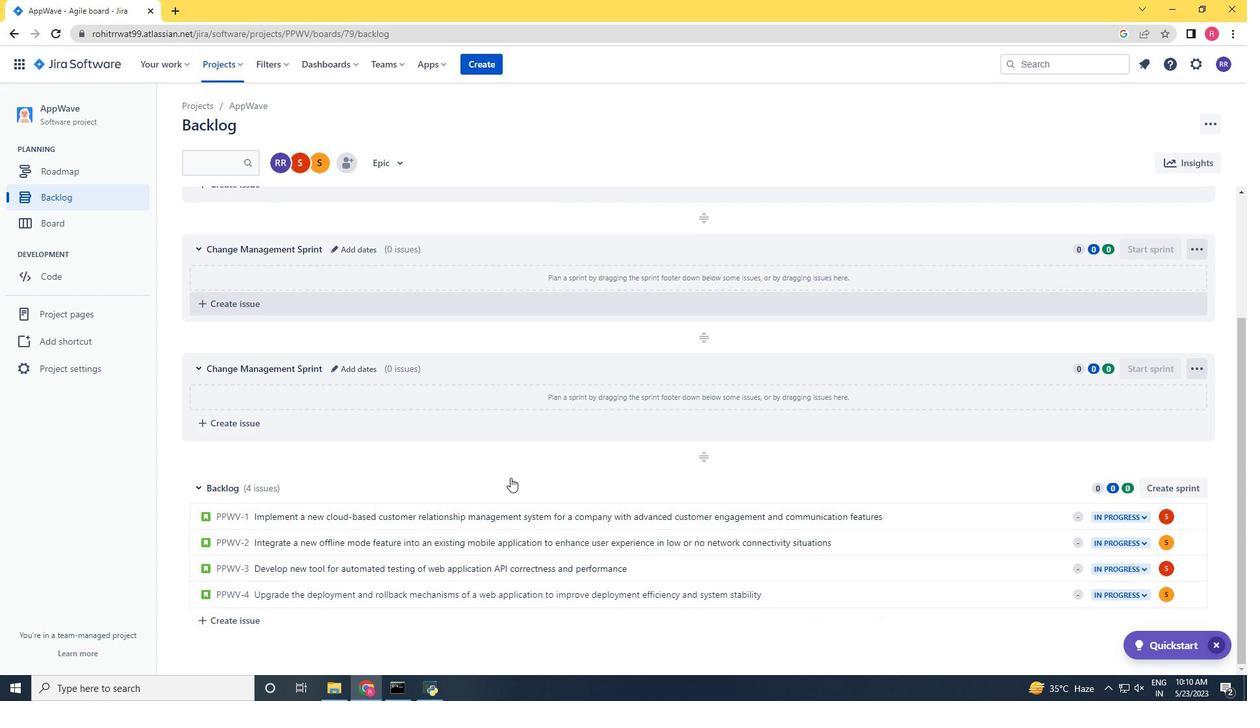 
